 Task: Plan a route with stops at Grand Central Terminal, Chrysler Building, and Grand Hyatt New York.
Action: Mouse moved to (299, 65)
Screenshot: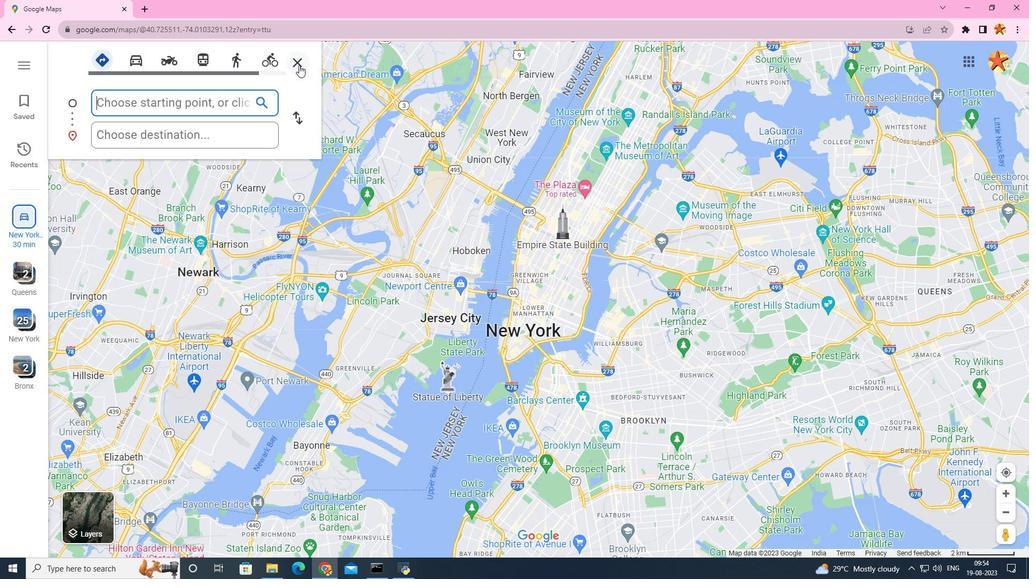 
Action: Mouse pressed left at (299, 65)
Screenshot: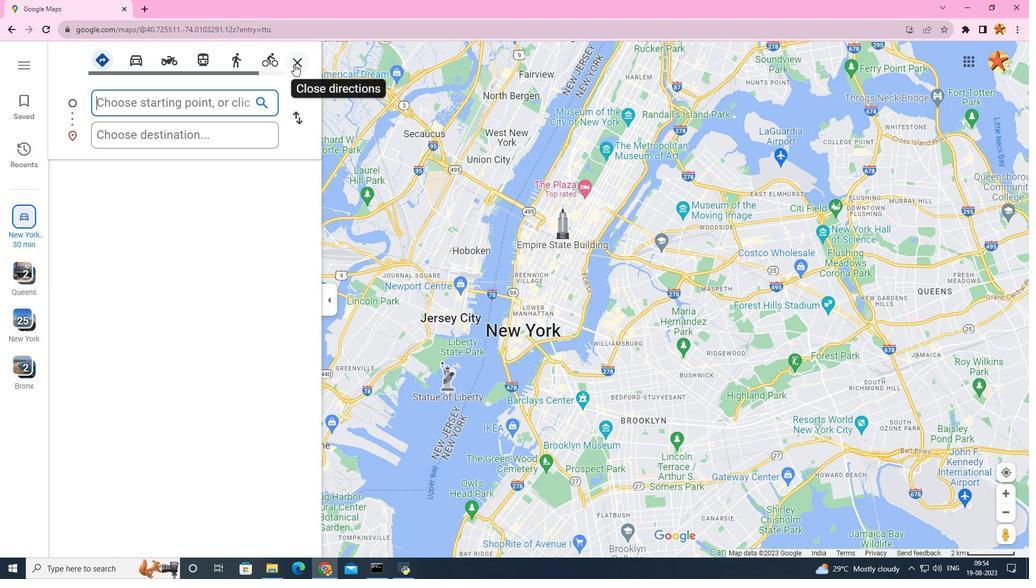 
Action: Mouse moved to (127, 99)
Screenshot: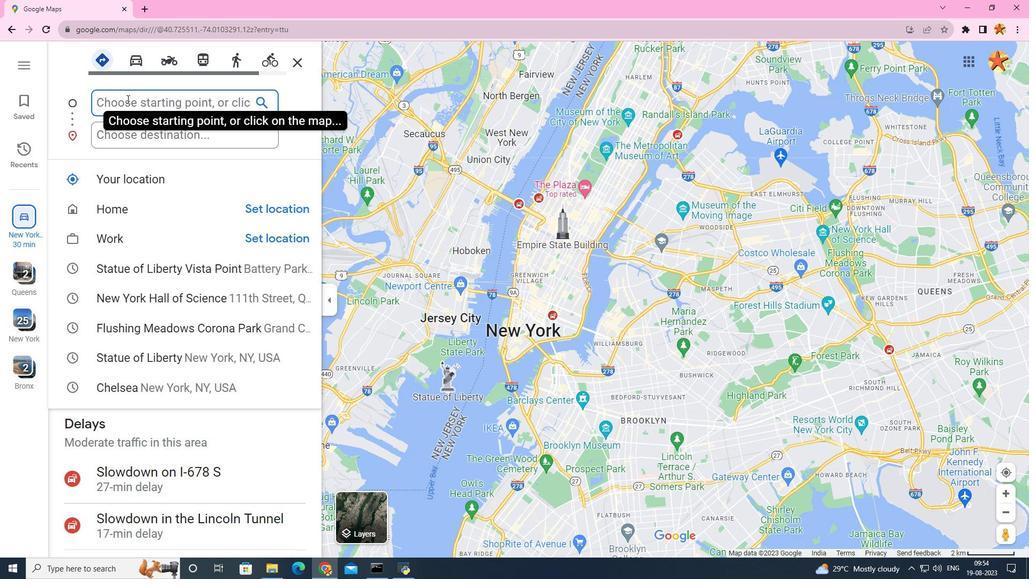 
Action: Mouse pressed left at (127, 99)
Screenshot: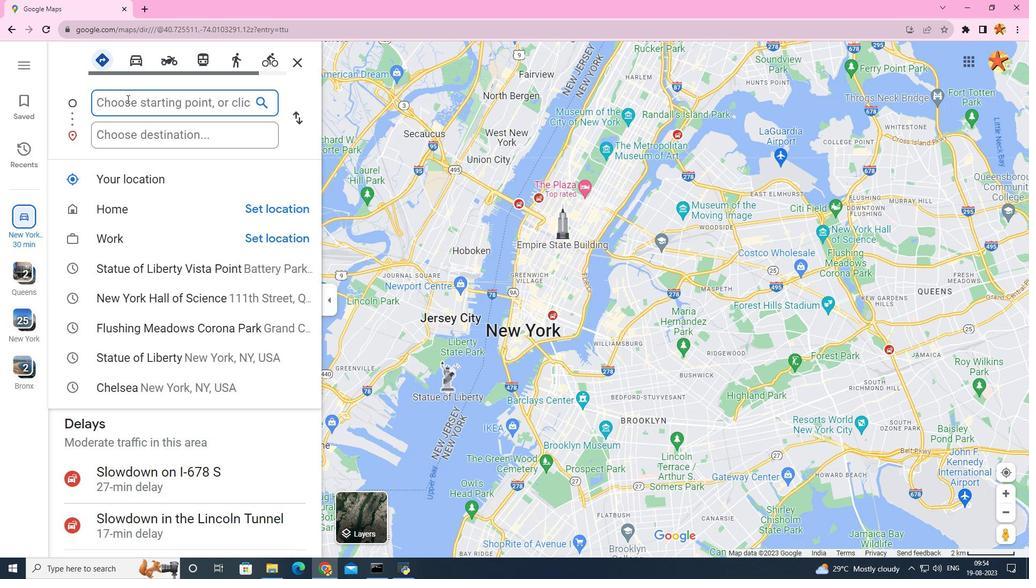 
Action: Mouse moved to (134, 98)
Screenshot: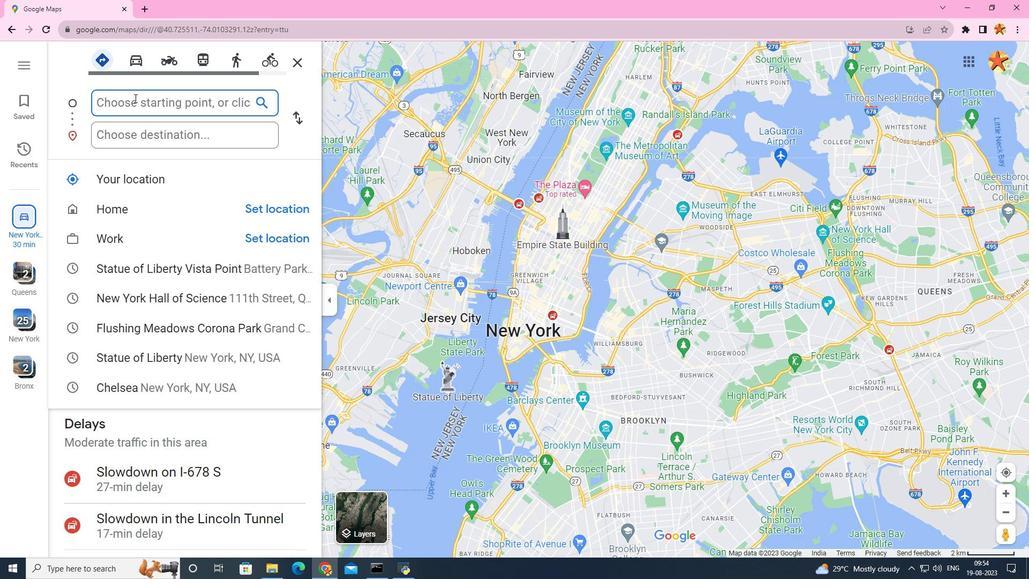 
Action: Key pressed <Key.caps_lock>S<Key.caps_lock>tatue<Key.space>
Screenshot: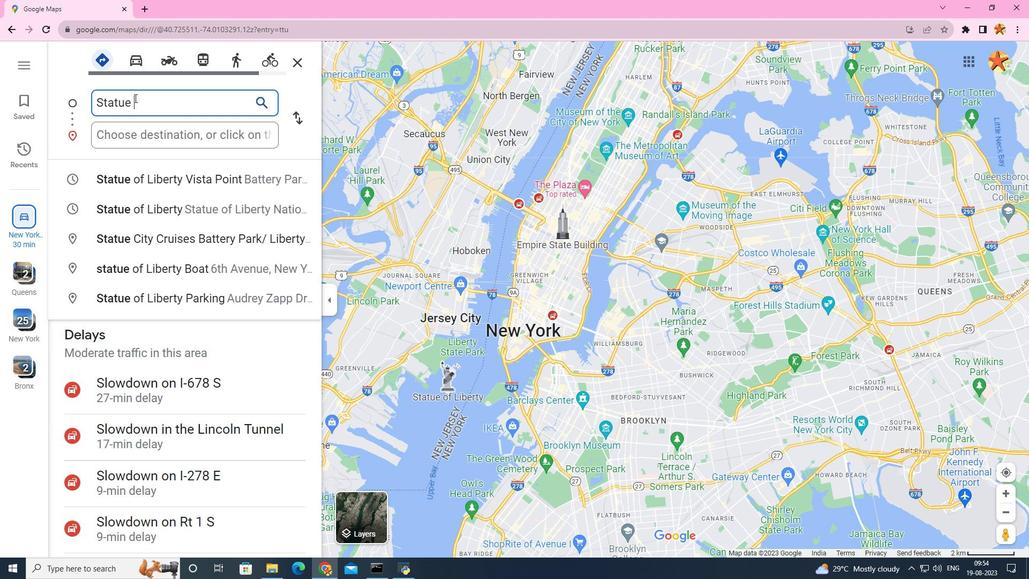 
Action: Mouse moved to (161, 248)
Screenshot: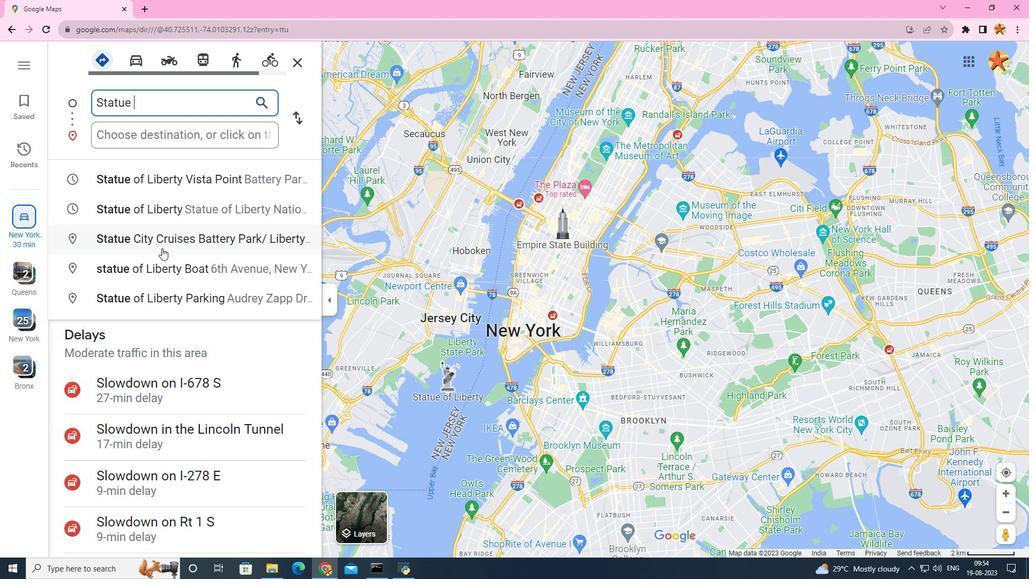 
Action: Mouse pressed left at (161, 248)
Screenshot: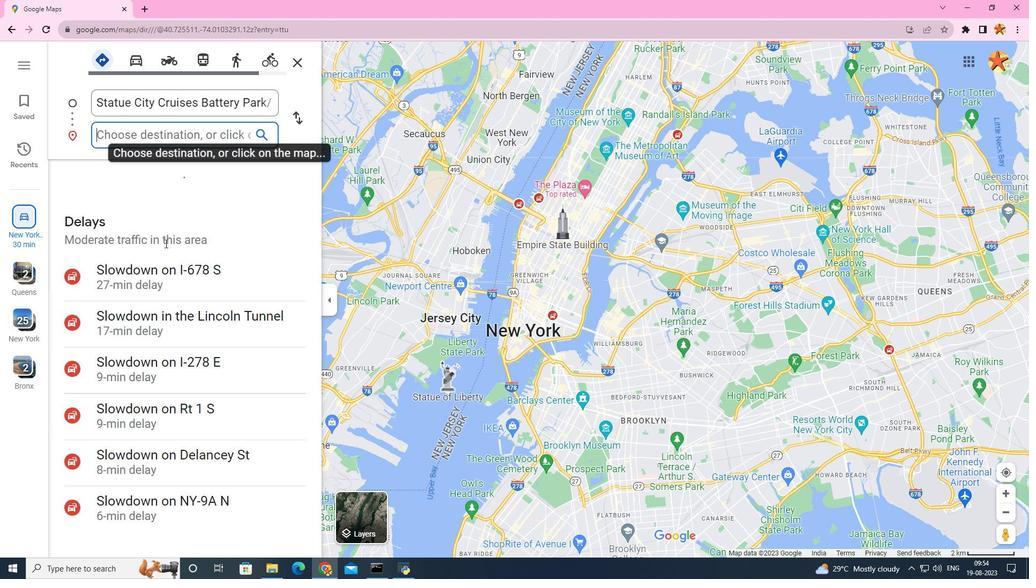 
Action: Mouse moved to (153, 134)
Screenshot: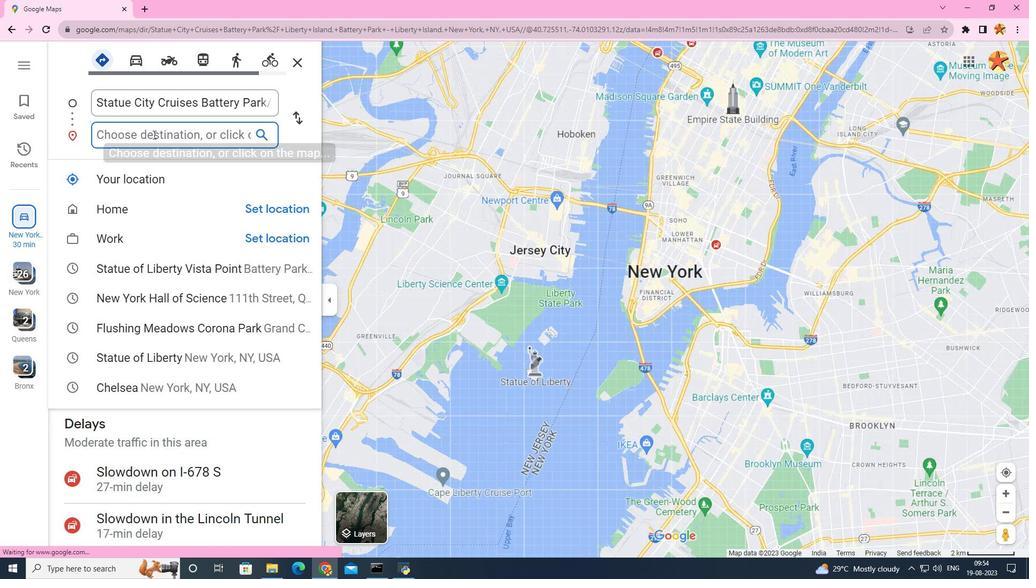 
Action: Mouse pressed left at (153, 134)
Screenshot: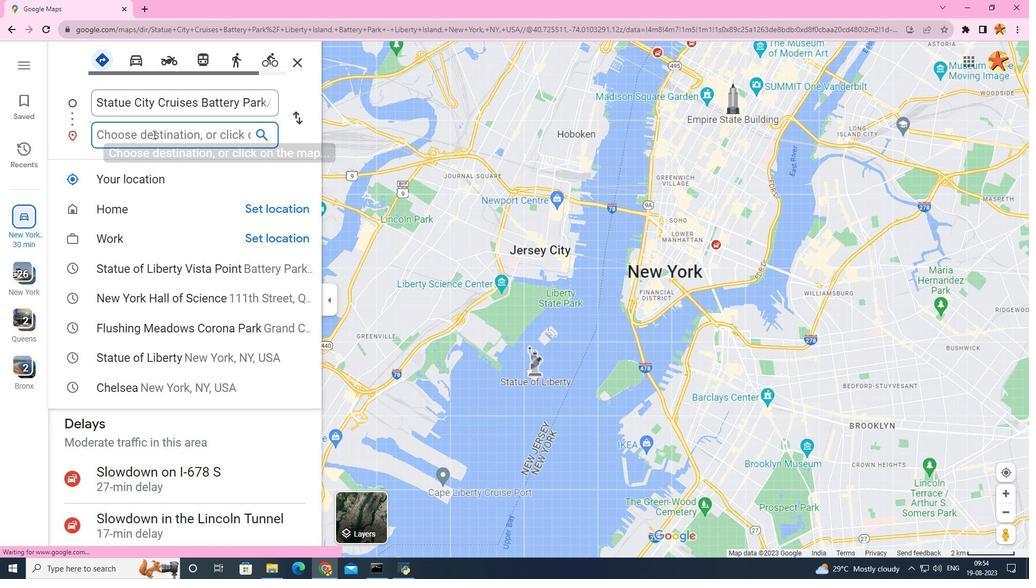 
Action: Key pressed <Key.caps_lock>S<Key.backspace>C<Key.caps_lock>hels
Screenshot: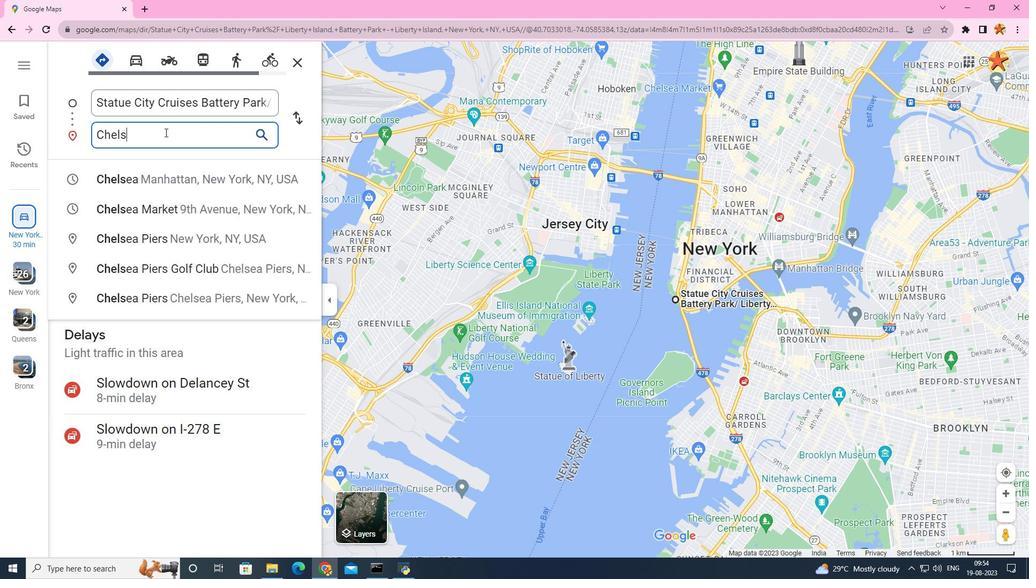 
Action: Mouse moved to (166, 132)
Screenshot: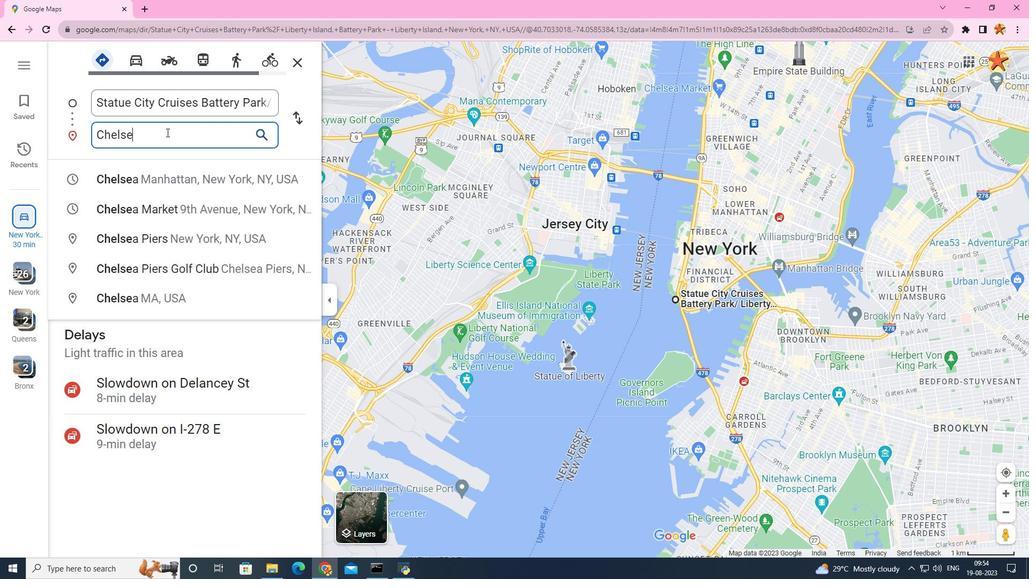 
Action: Key pressed ea
Screenshot: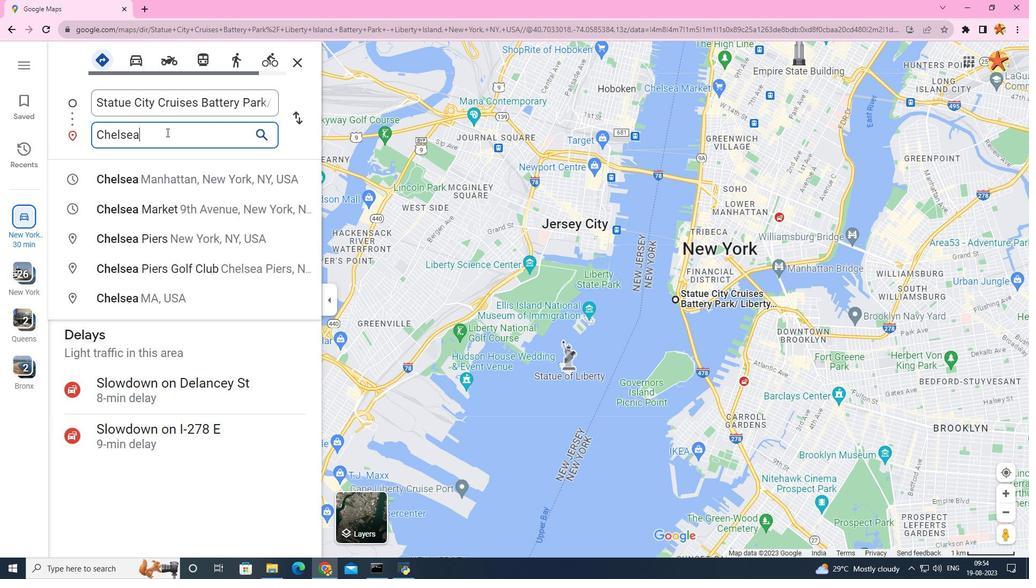 
Action: Mouse moved to (131, 208)
Screenshot: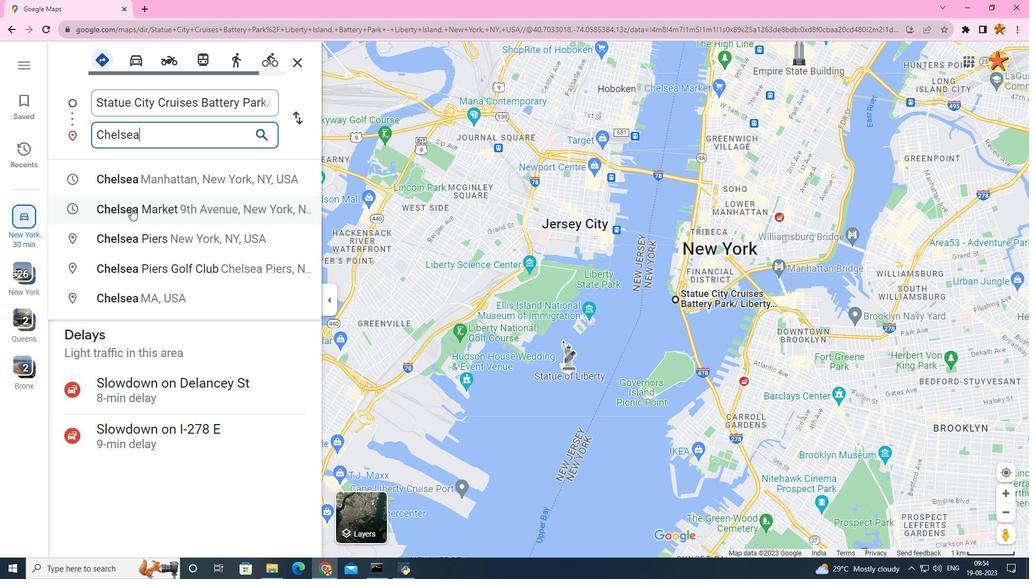 
Action: Mouse pressed left at (131, 208)
Screenshot: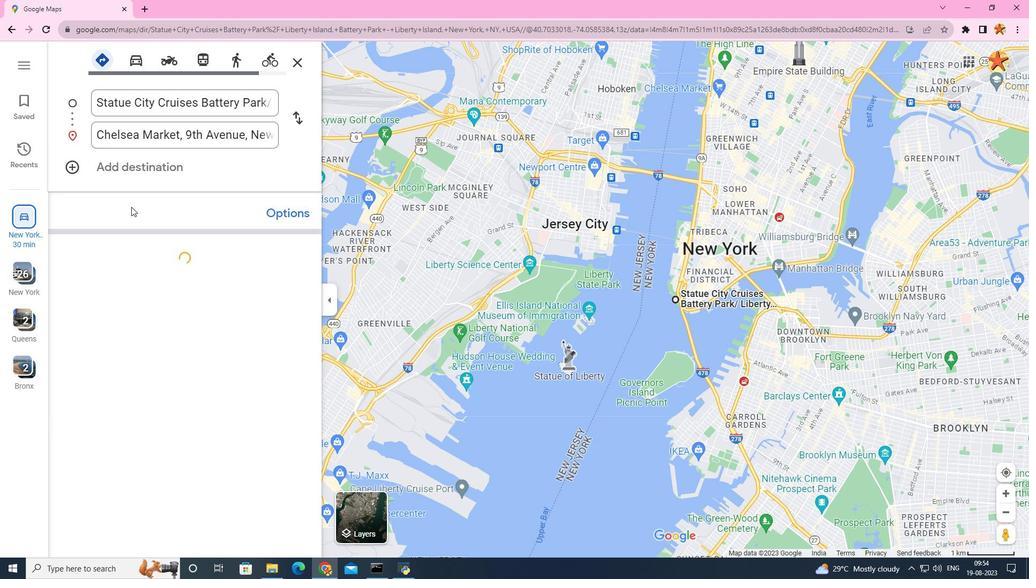 
Action: Mouse moved to (123, 161)
Screenshot: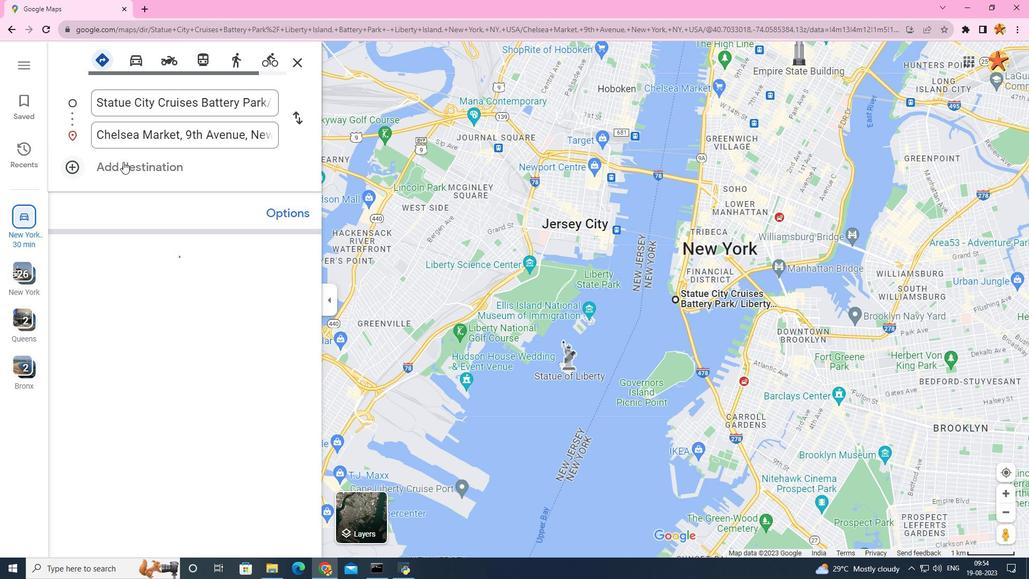
Action: Mouse pressed left at (123, 161)
Screenshot: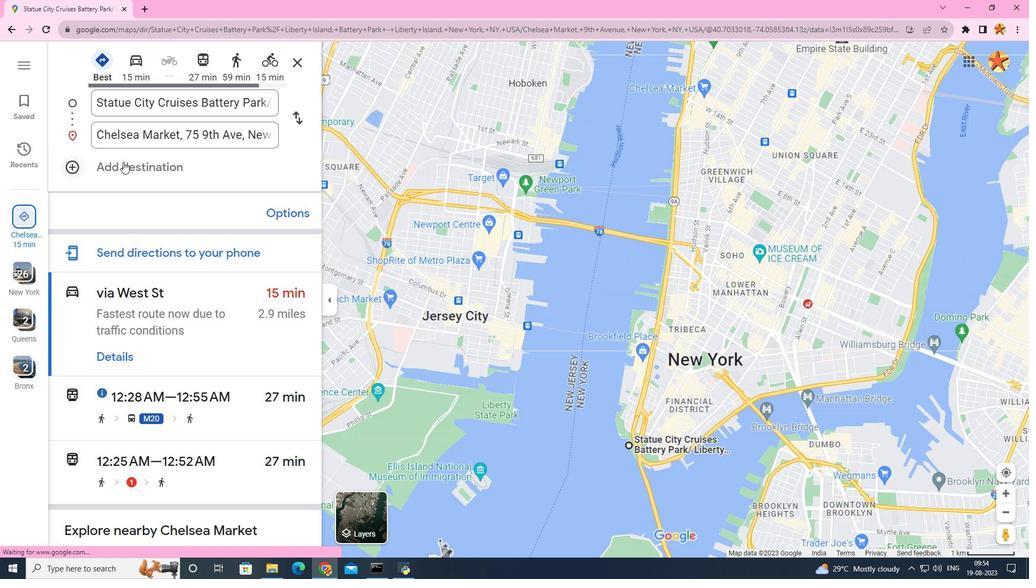 
Action: Mouse moved to (121, 164)
Screenshot: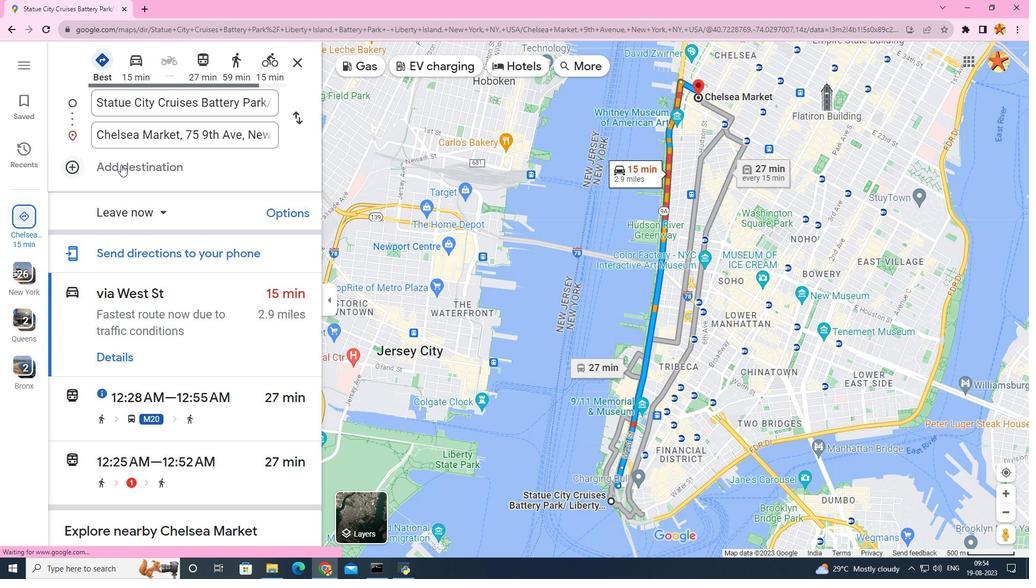 
Action: Mouse pressed left at (121, 164)
Screenshot: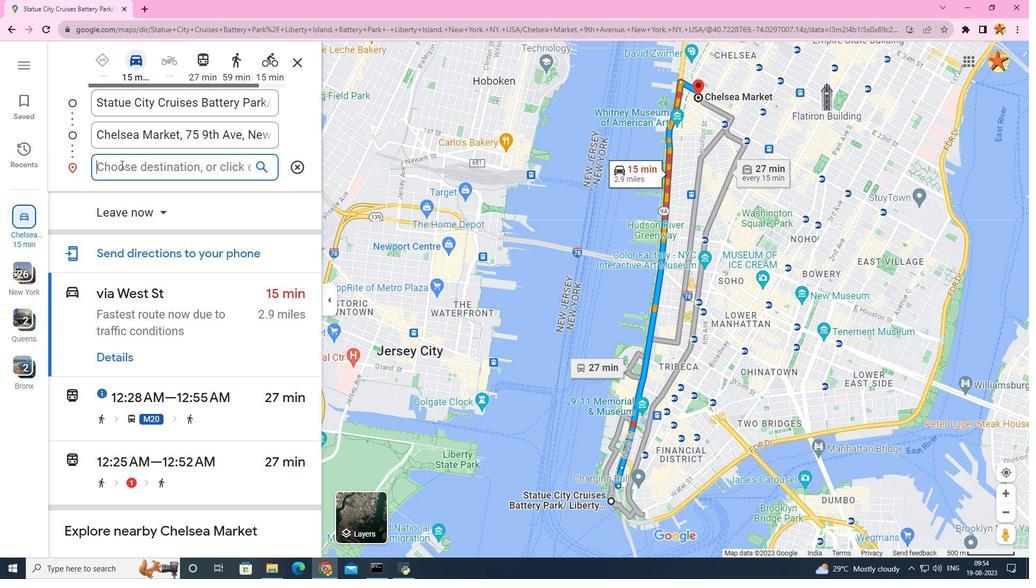 
Action: Key pressed <Key.caps_lock>G<Key.caps_lock>rand<Key.space>central<Key.space>terminal
Screenshot: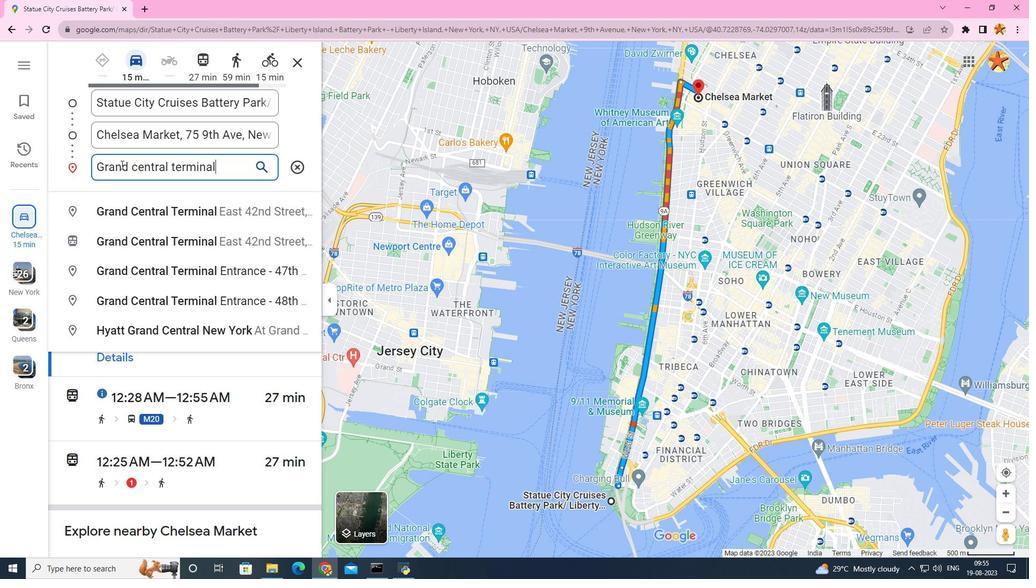 
Action: Mouse moved to (128, 204)
Screenshot: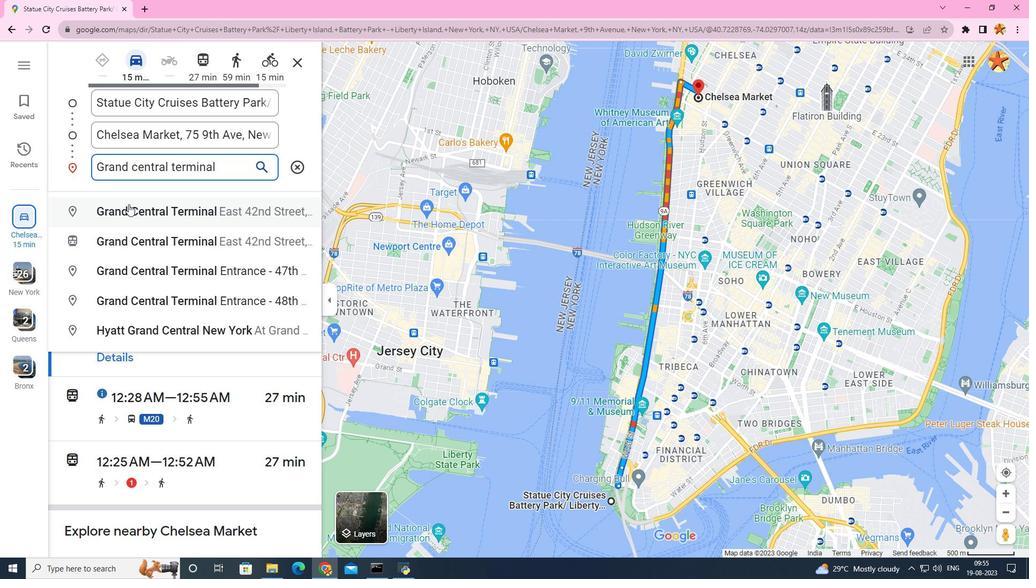
Action: Mouse pressed left at (128, 204)
Screenshot: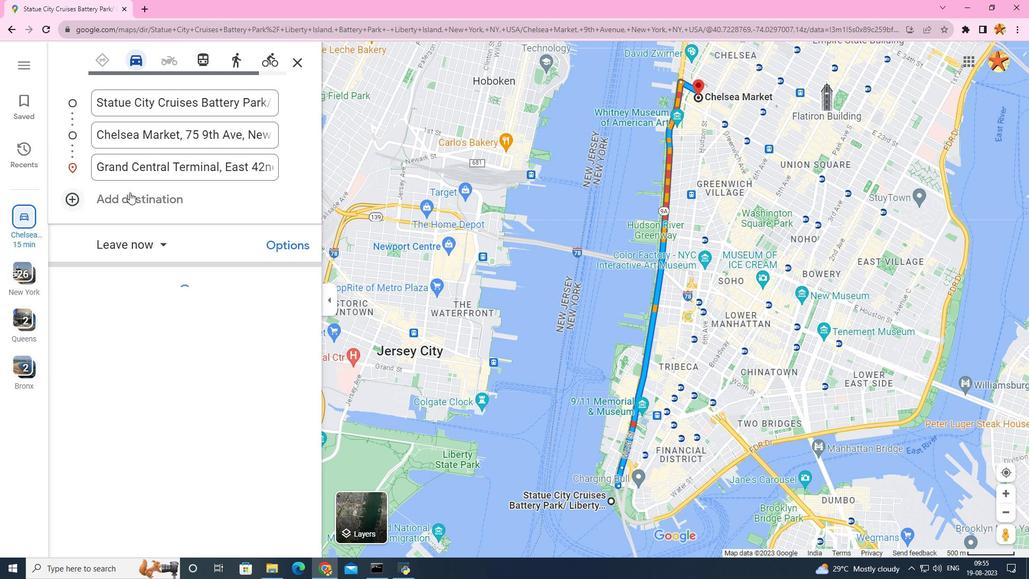 
Action: Mouse moved to (93, 203)
Screenshot: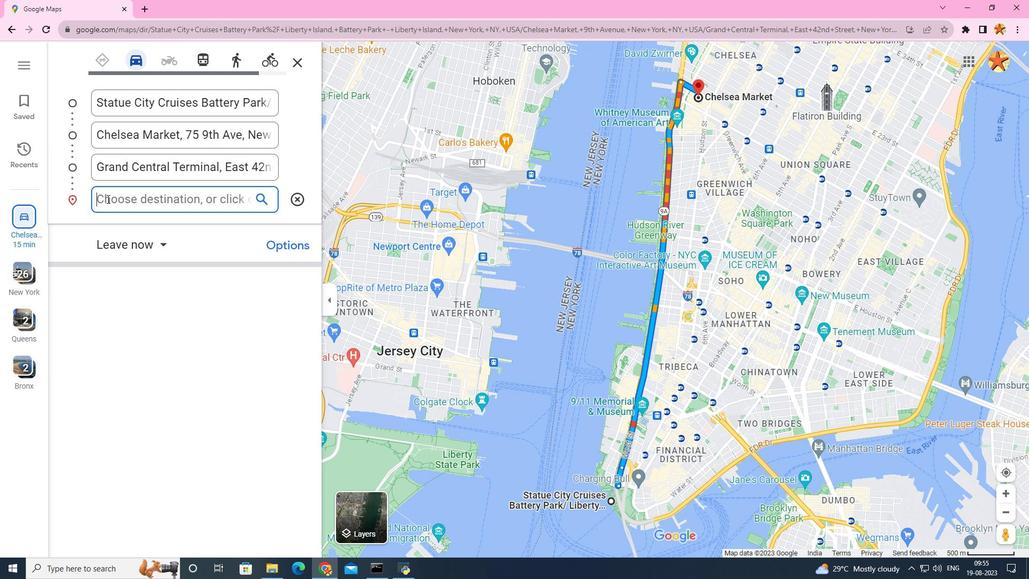 
Action: Mouse pressed left at (93, 203)
Screenshot: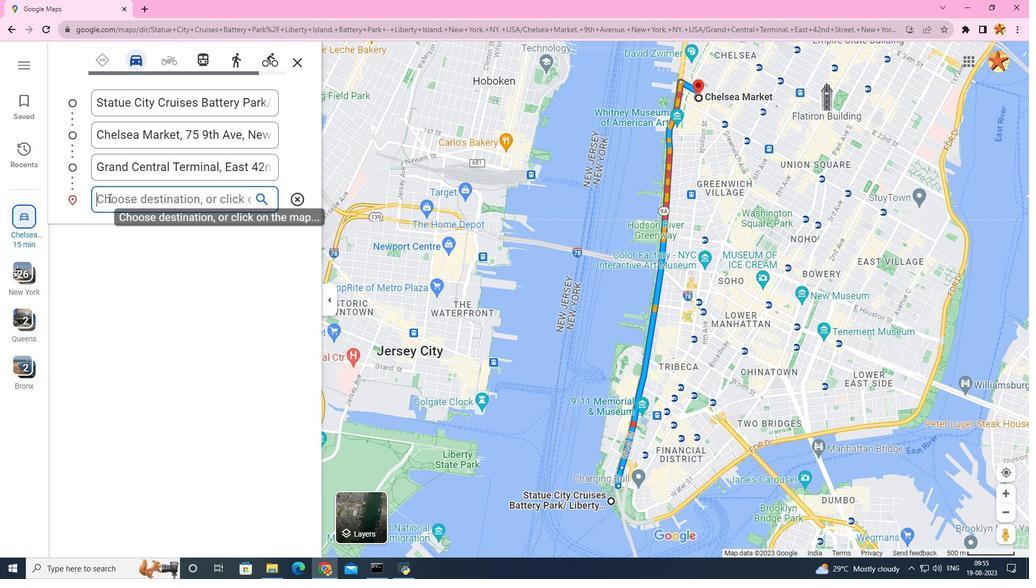 
Action: Mouse moved to (107, 199)
Screenshot: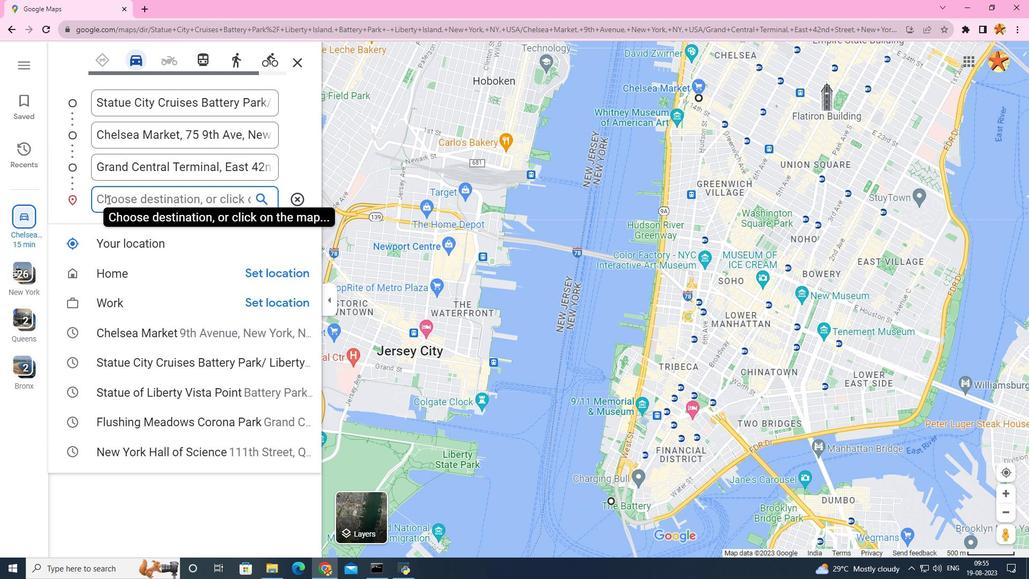 
Action: Key pressed <Key.caps_lock>C<Key.caps_lock>hru<Key.backspace>=<Key.backspace>
Screenshot: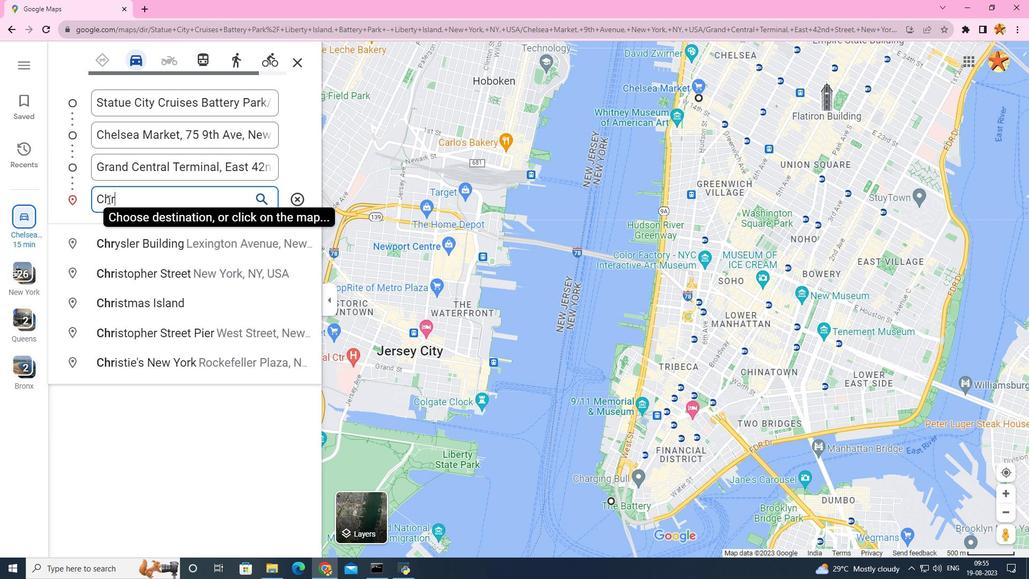 
Action: Mouse moved to (124, 235)
Screenshot: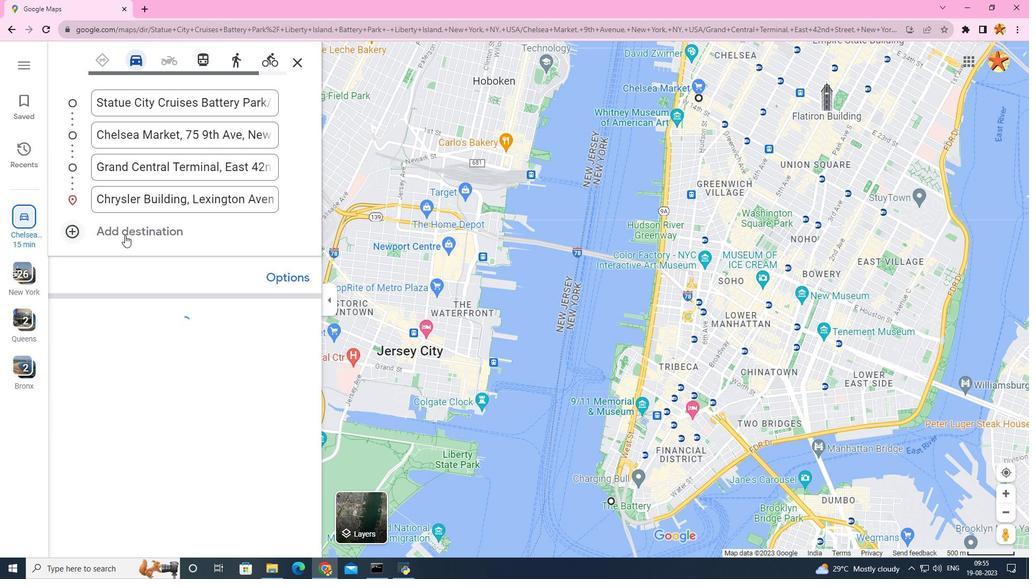 
Action: Mouse pressed left at (124, 235)
Screenshot: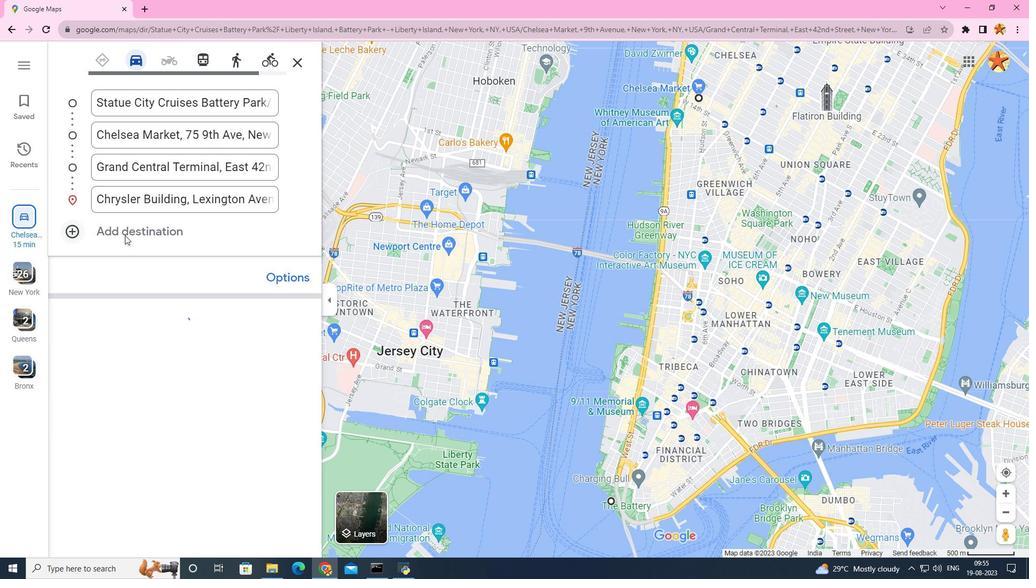 
Action: Mouse moved to (79, 226)
Screenshot: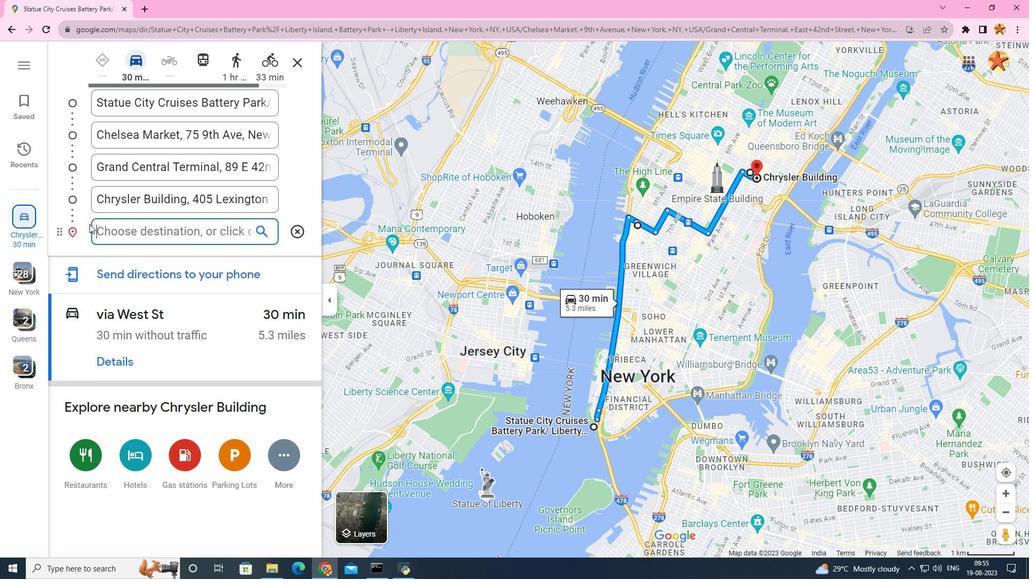 
Action: Mouse pressed left at (79, 226)
Screenshot: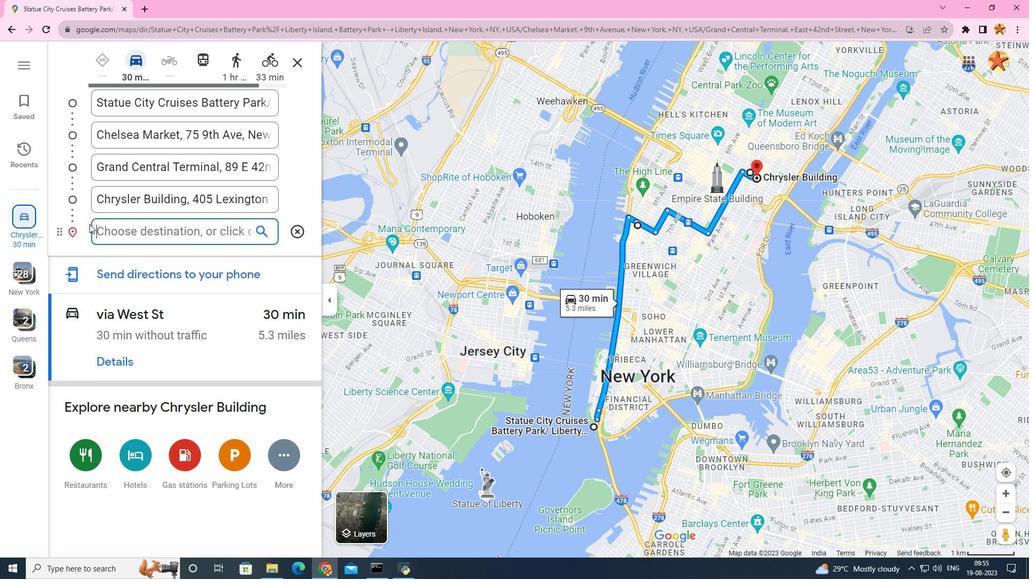 
Action: Mouse moved to (100, 221)
Screenshot: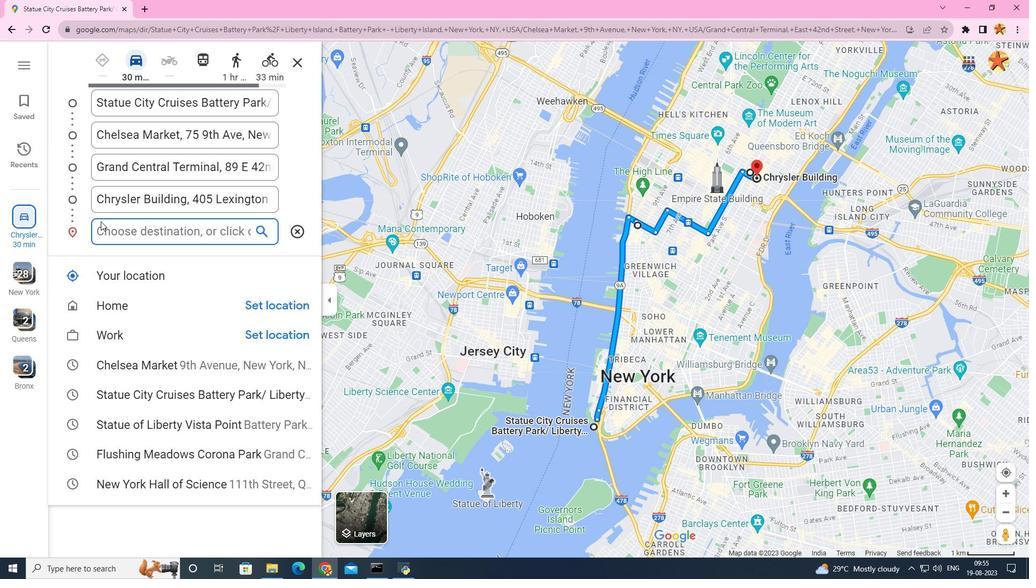 
Action: Key pressed <Key.caps_lock>G<Key.caps_lock>rand<Key.space><Key.caps_lock>H<Key.caps_lock>yatt
Screenshot: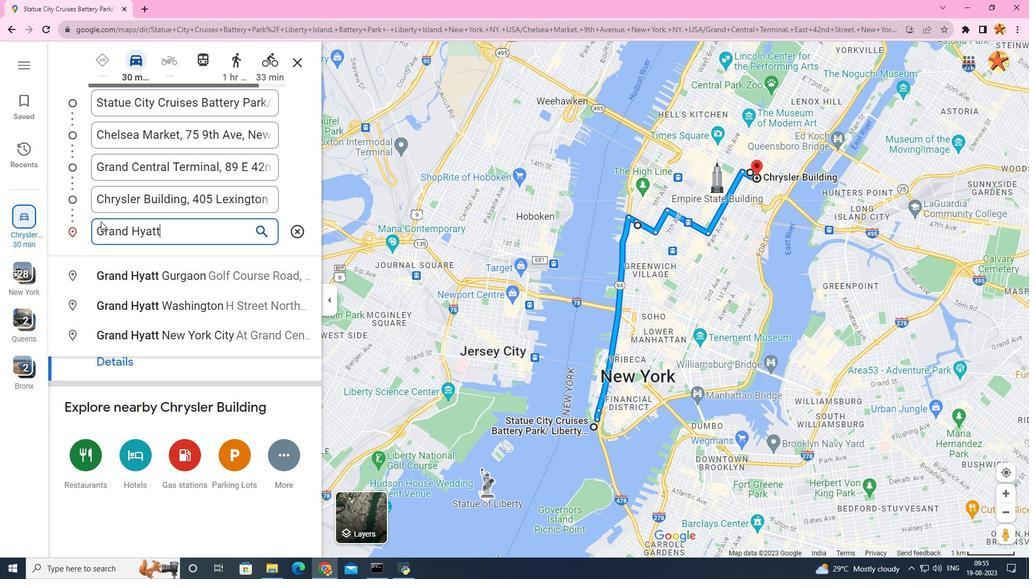 
Action: Mouse moved to (70, 333)
Screenshot: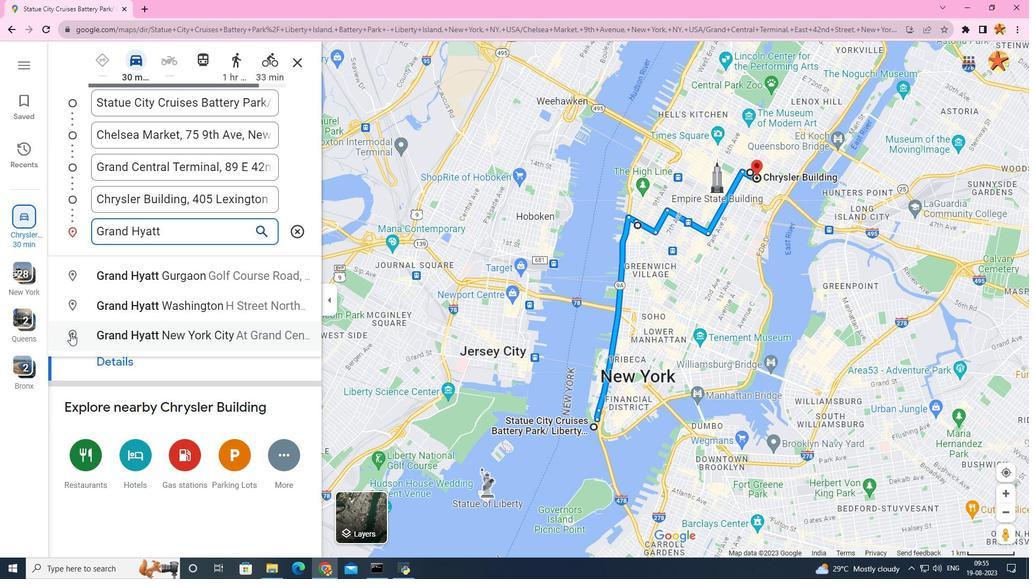 
Action: Mouse pressed left at (70, 333)
Screenshot: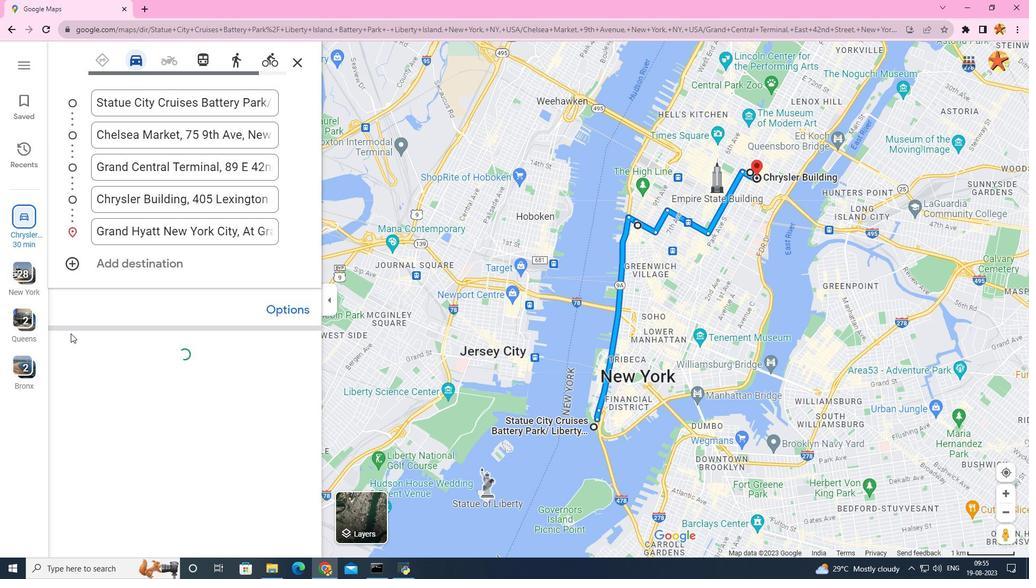 
Action: Mouse moved to (57, 312)
Screenshot: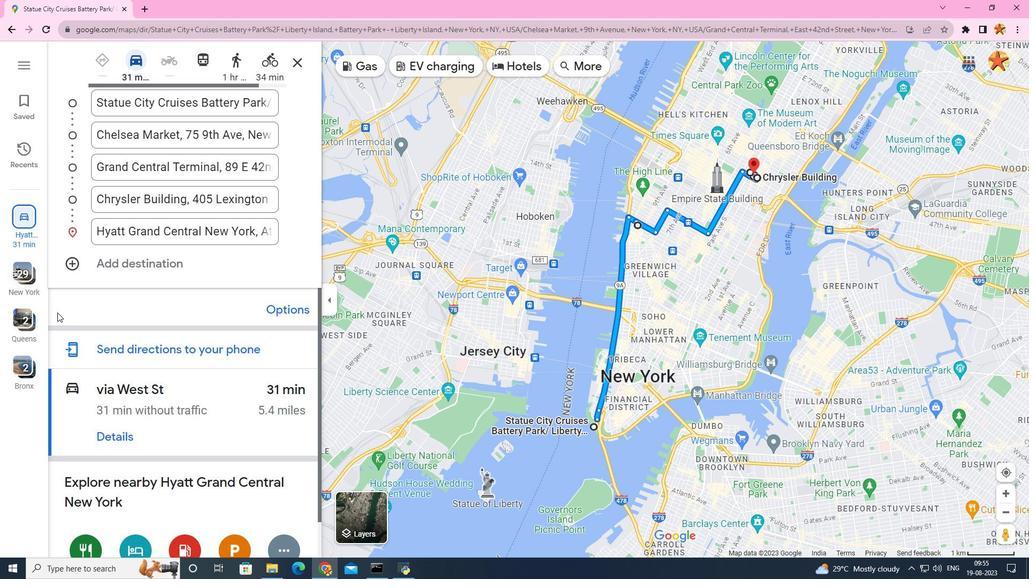 
